 Task: Select JavaScript Software.
Action: Mouse moved to (415, 98)
Screenshot: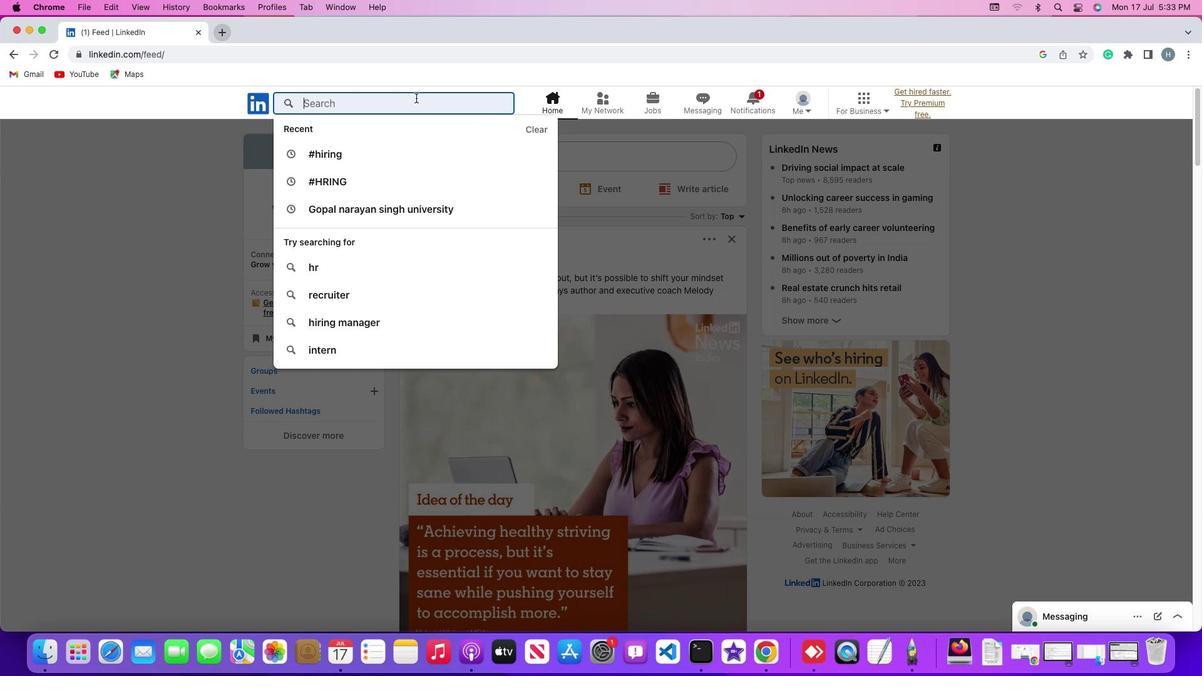
Action: Mouse pressed left at (415, 98)
Screenshot: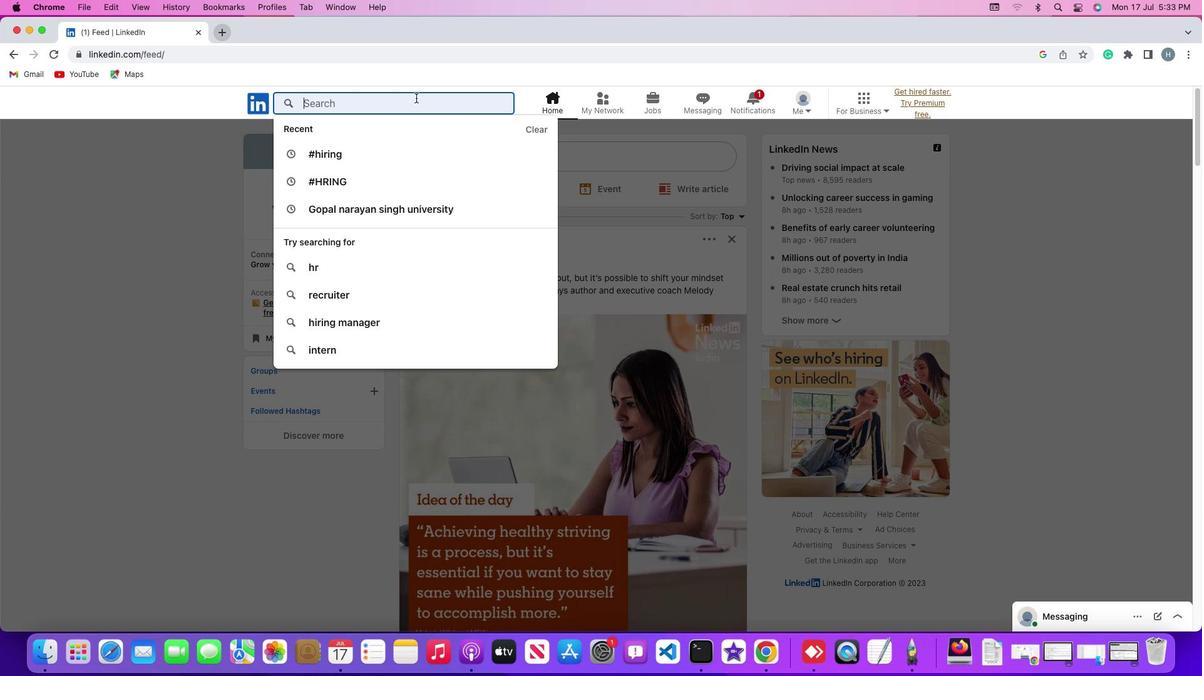 
Action: Mouse pressed left at (415, 98)
Screenshot: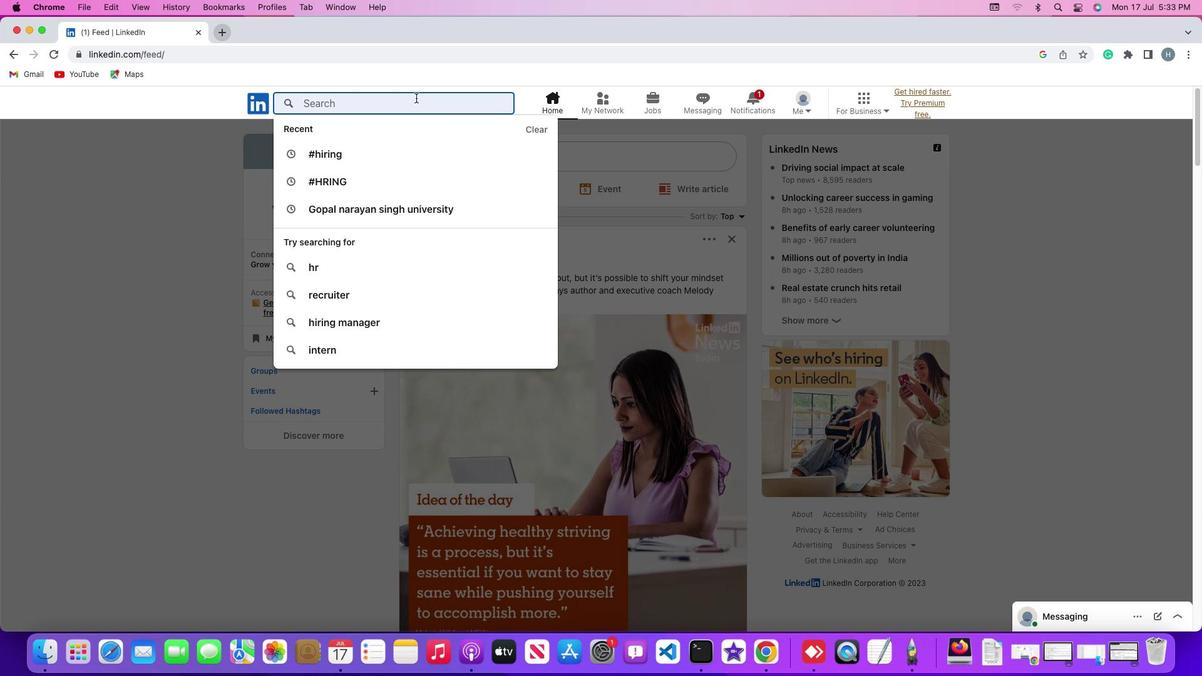 
Action: Key pressed Key.shift'#''h''i''r''i''n''g'Key.enter
Screenshot: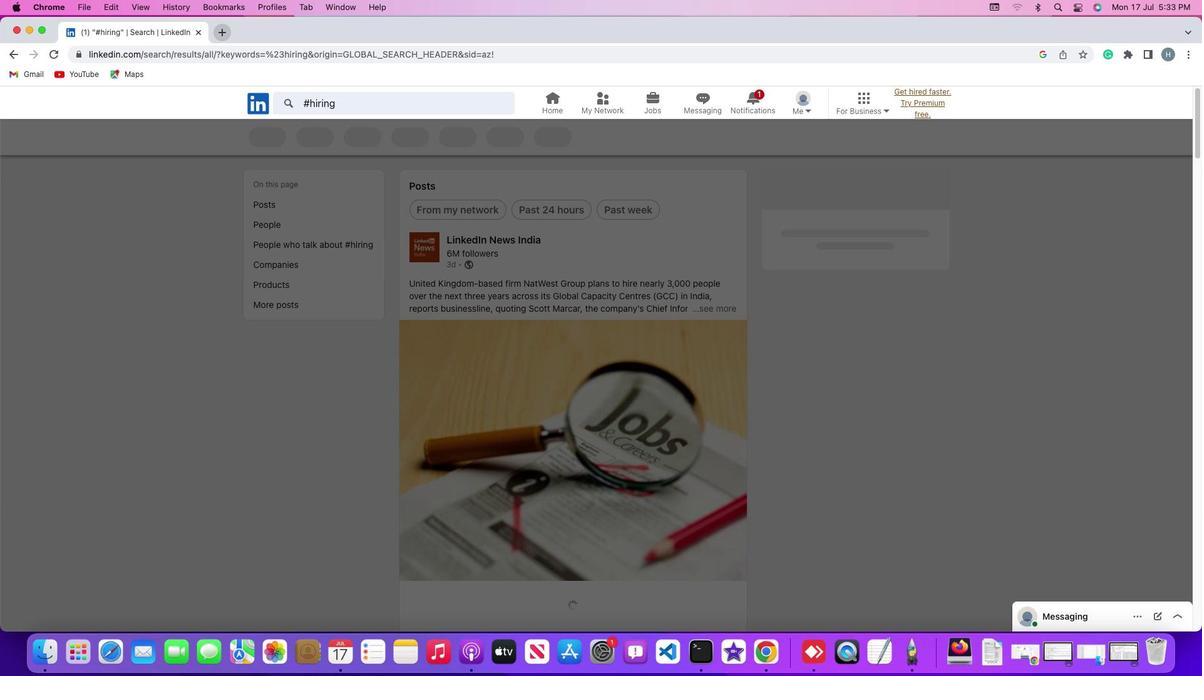 
Action: Mouse moved to (661, 136)
Screenshot: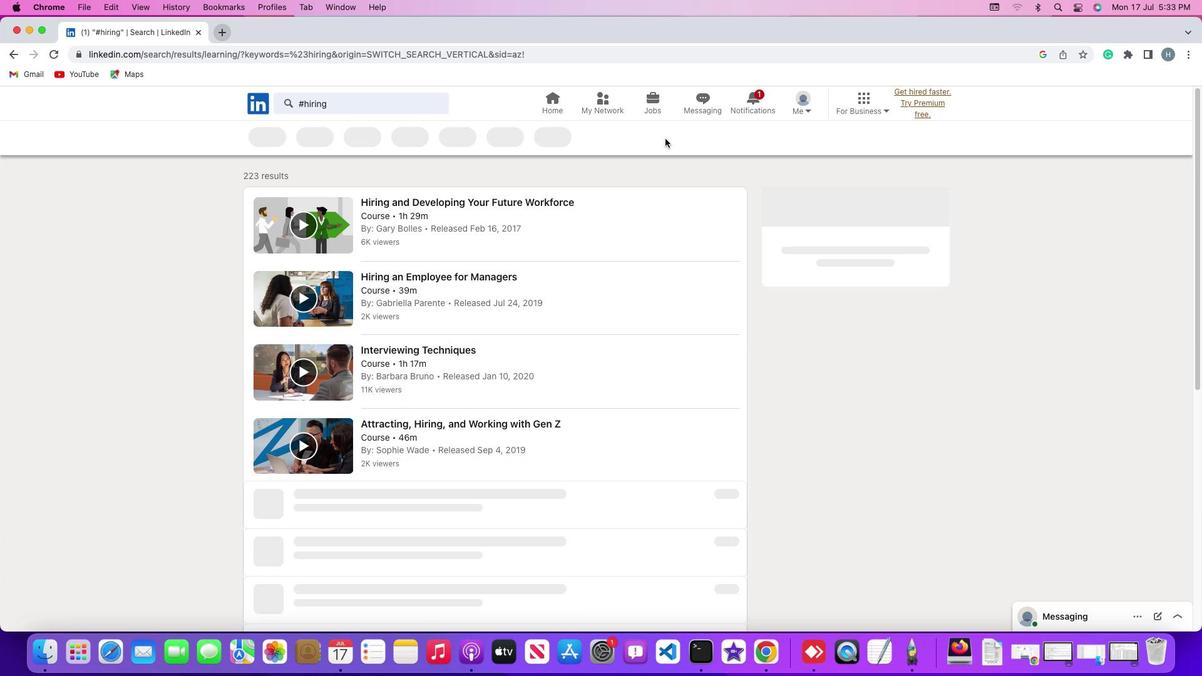 
Action: Mouse pressed left at (661, 136)
Screenshot: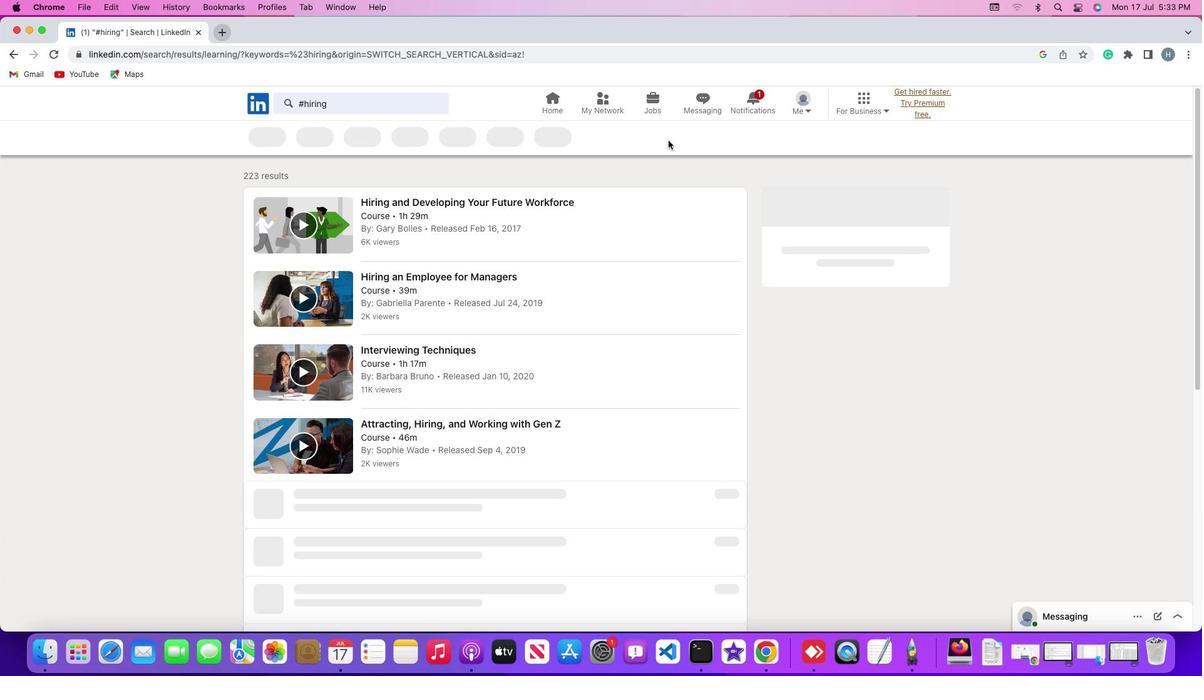 
Action: Mouse moved to (535, 136)
Screenshot: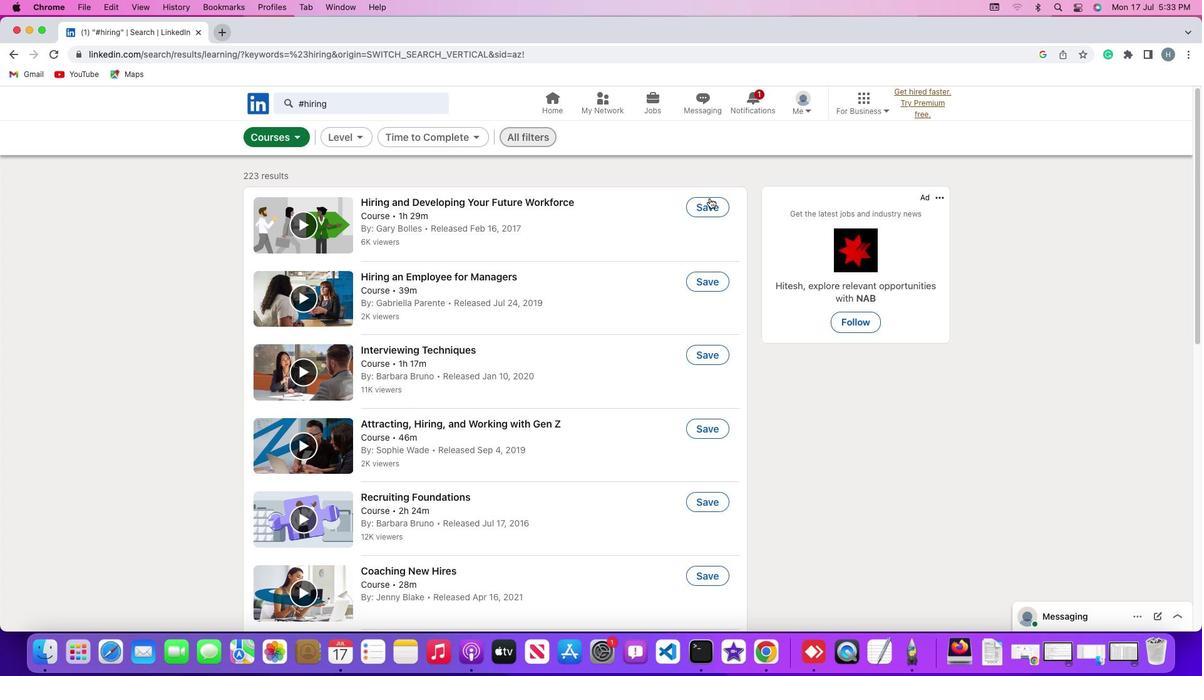 
Action: Mouse pressed left at (535, 136)
Screenshot: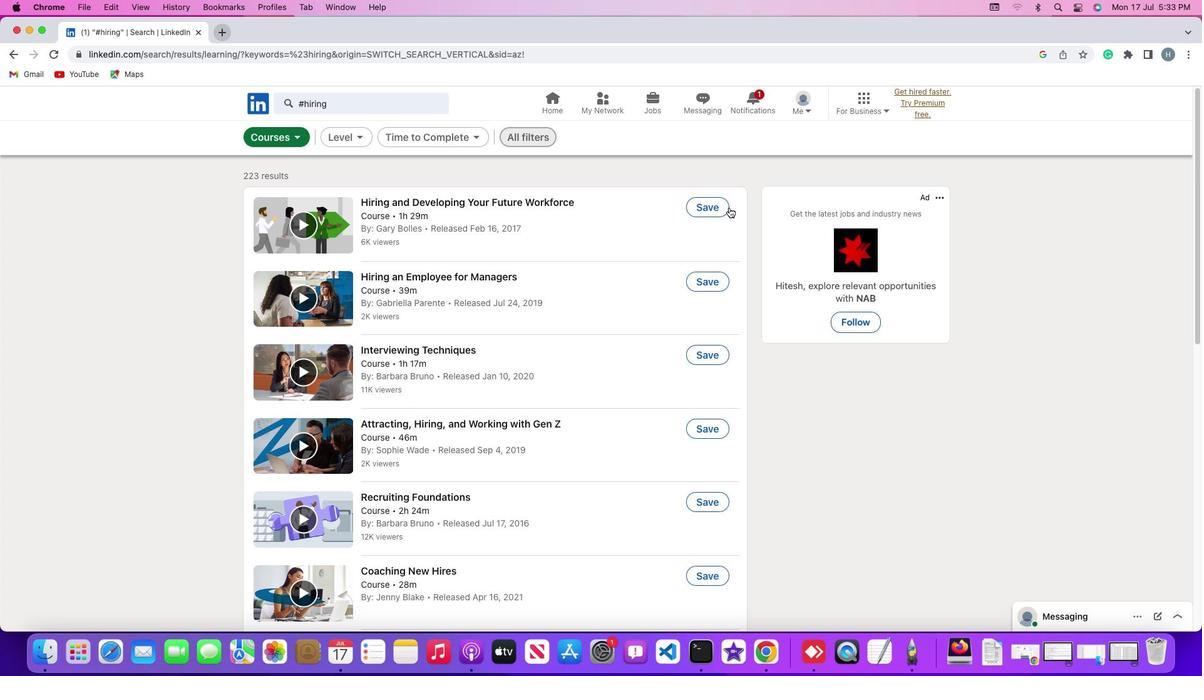 
Action: Mouse moved to (981, 402)
Screenshot: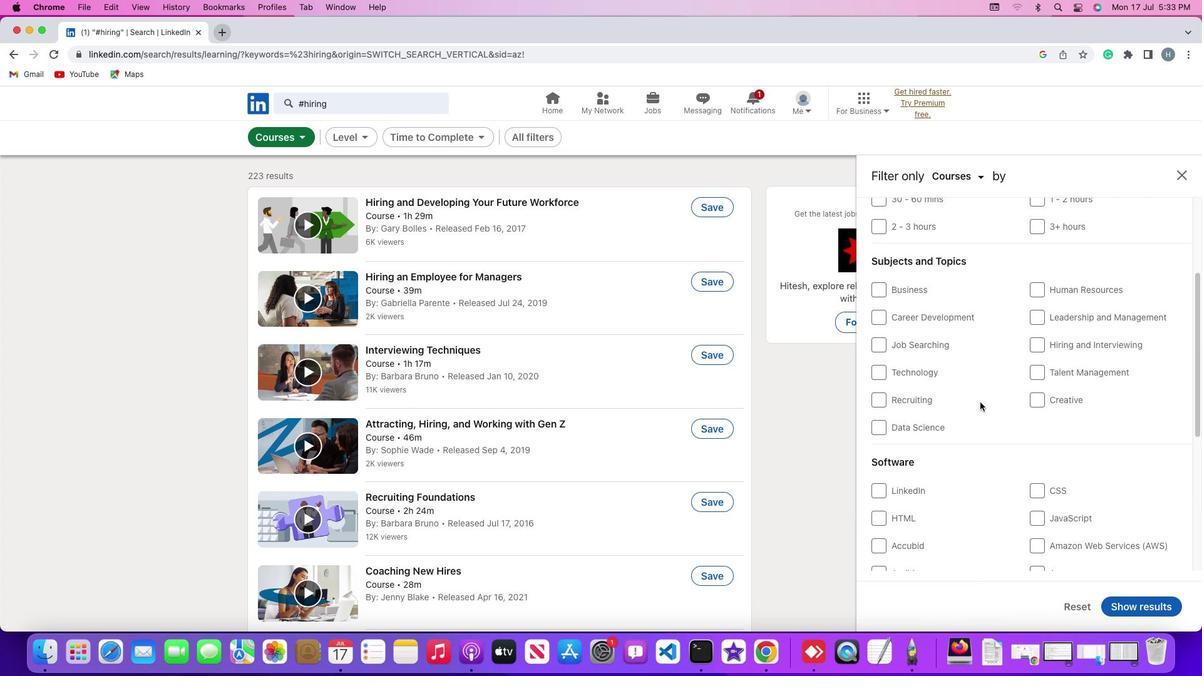 
Action: Mouse scrolled (981, 402) with delta (0, 0)
Screenshot: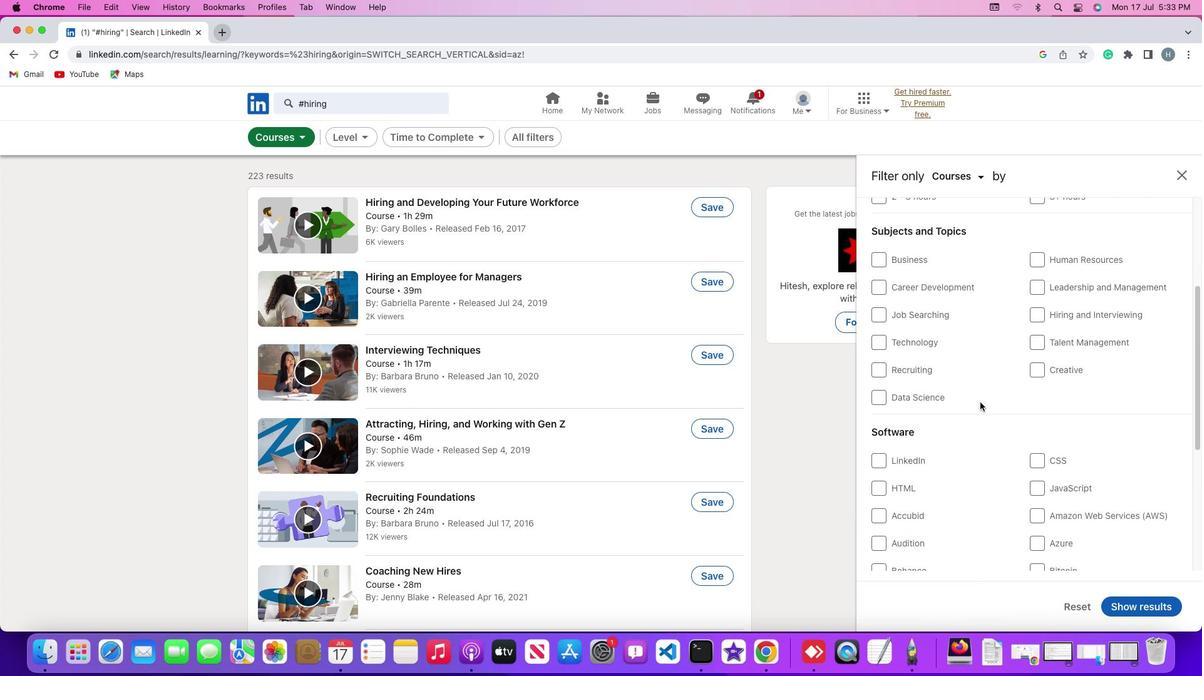 
Action: Mouse scrolled (981, 402) with delta (0, 0)
Screenshot: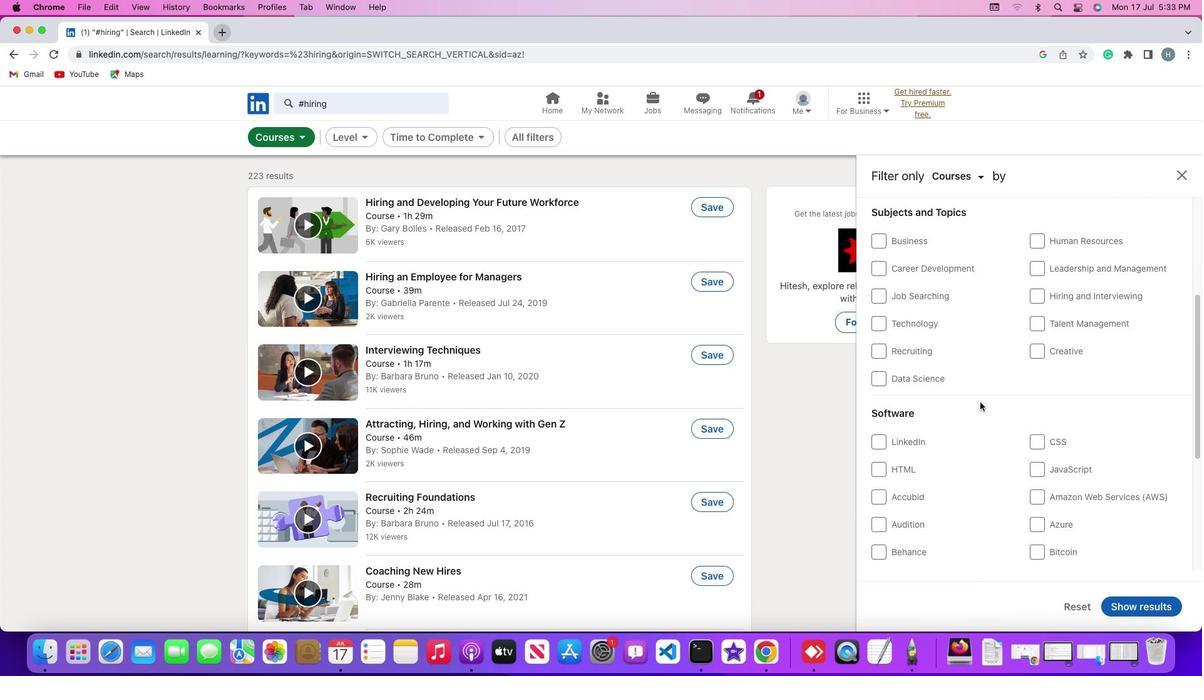 
Action: Mouse scrolled (981, 402) with delta (0, -1)
Screenshot: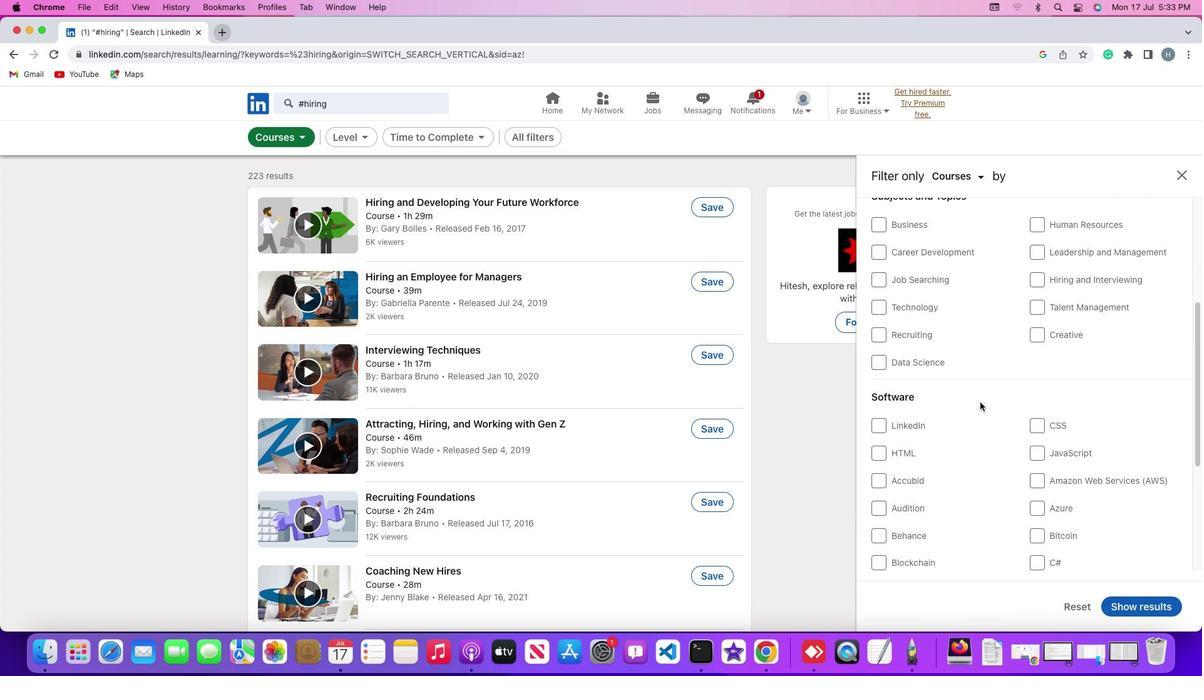 
Action: Mouse scrolled (981, 402) with delta (0, -1)
Screenshot: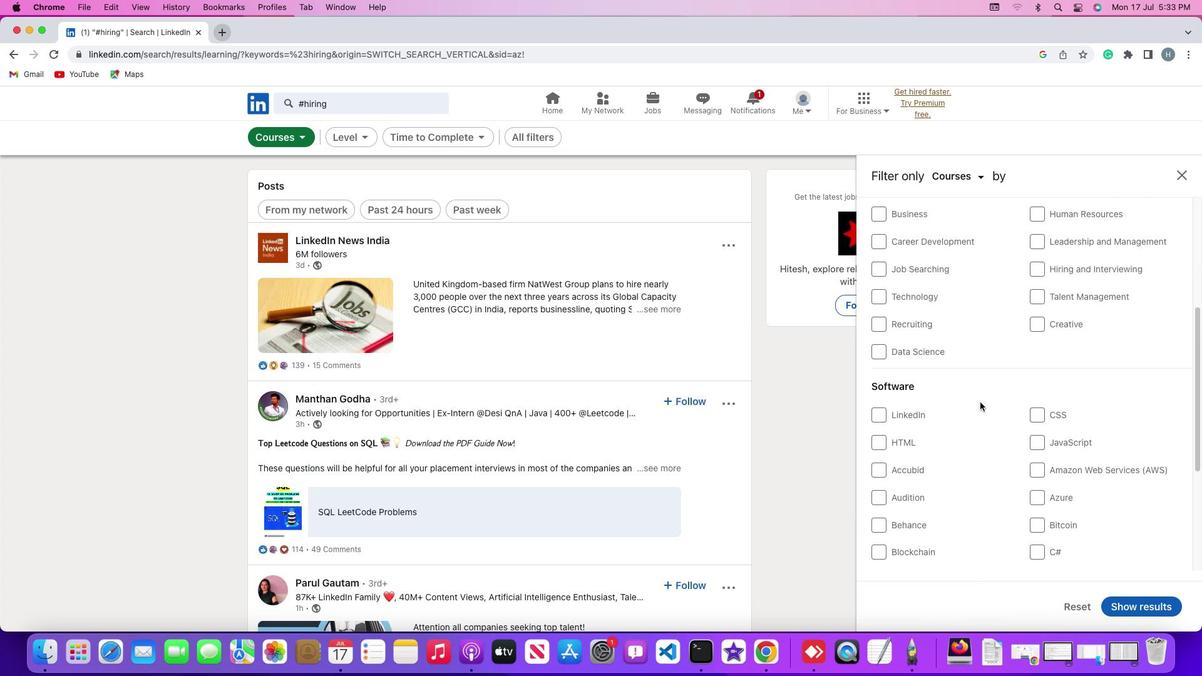 
Action: Mouse scrolled (981, 402) with delta (0, 0)
Screenshot: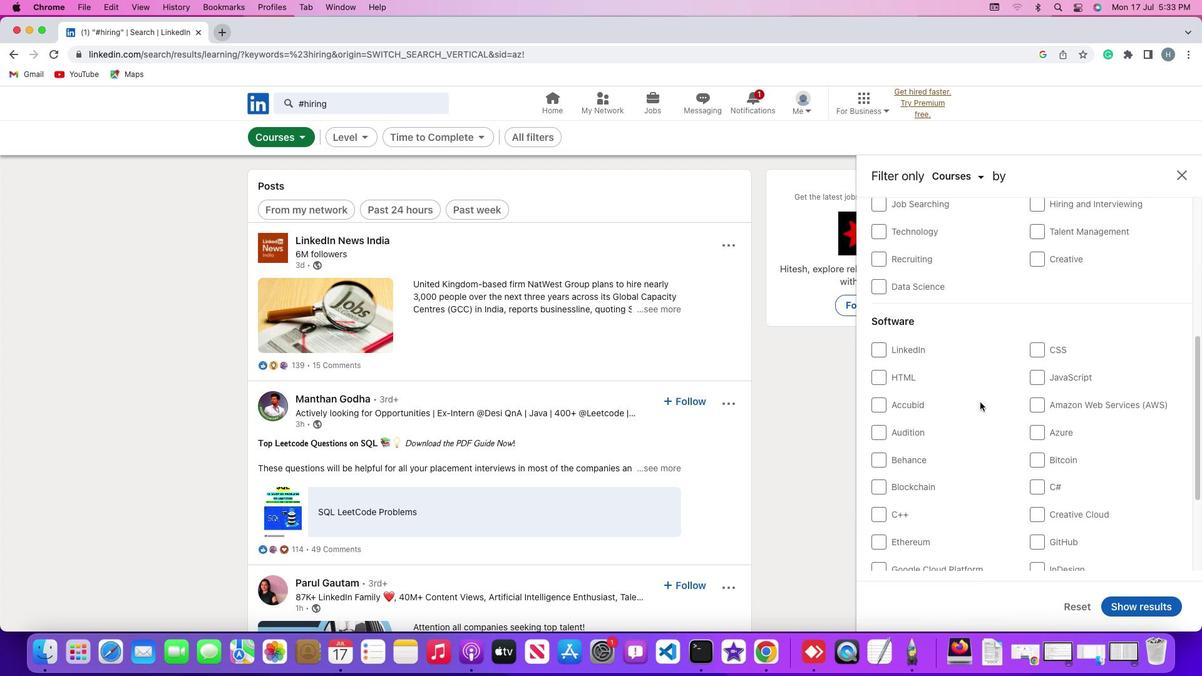
Action: Mouse scrolled (981, 402) with delta (0, 0)
Screenshot: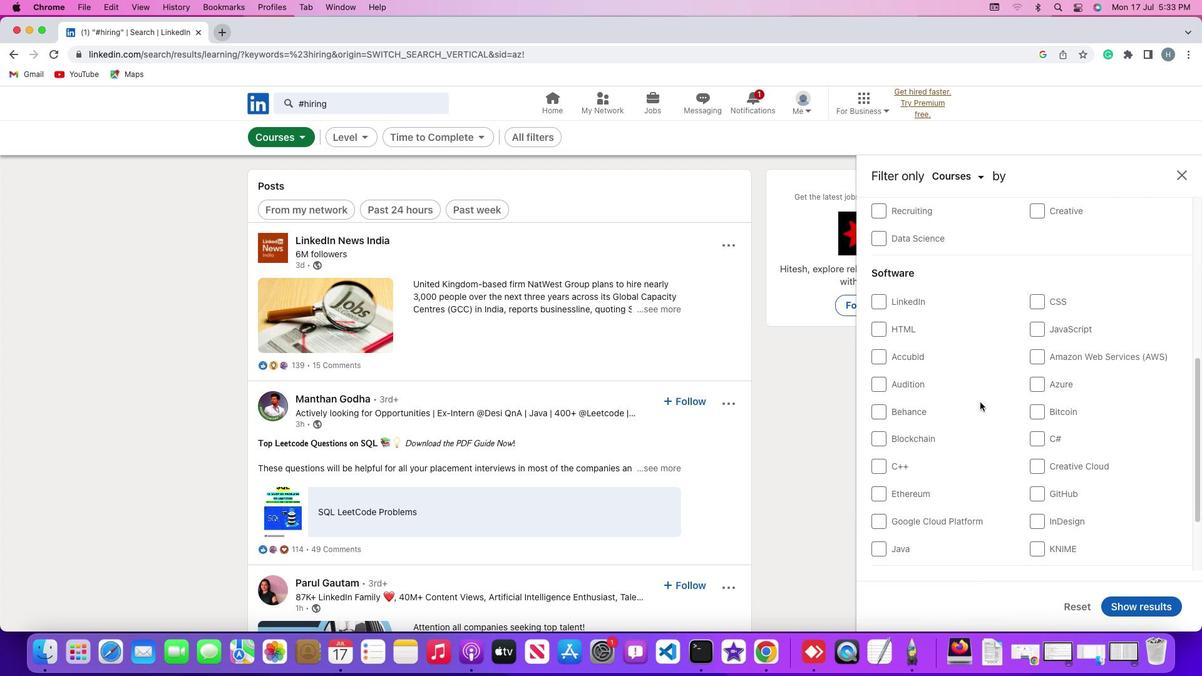 
Action: Mouse scrolled (981, 402) with delta (0, -1)
Screenshot: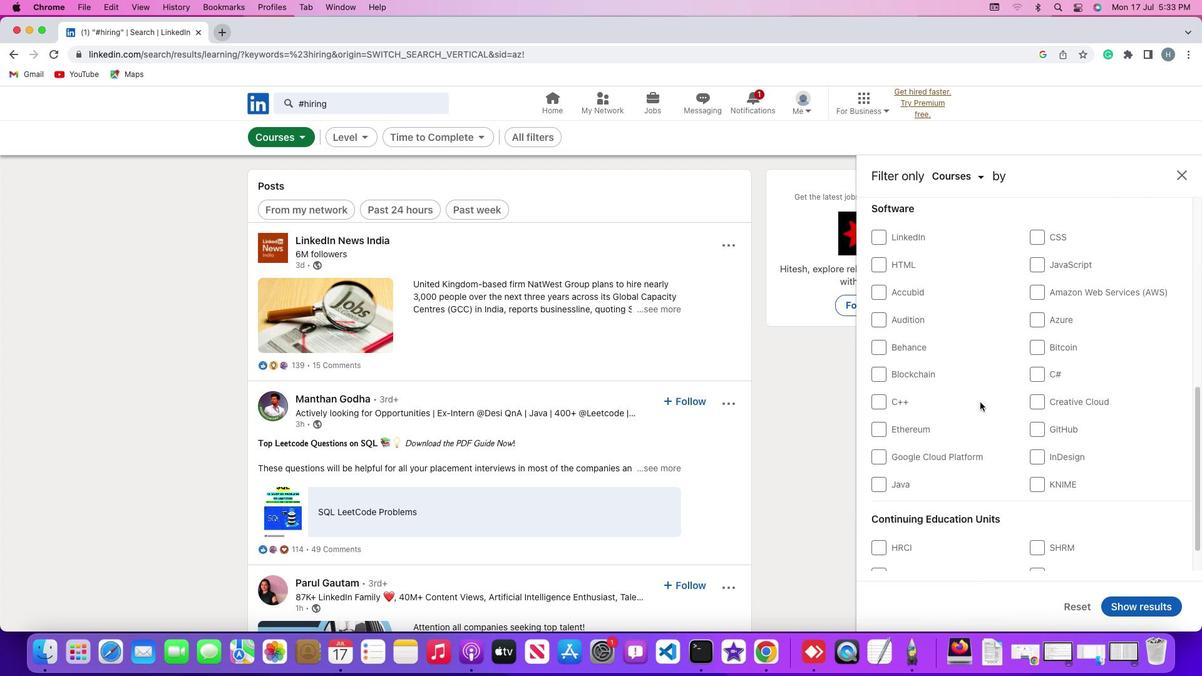 
Action: Mouse scrolled (981, 402) with delta (0, 0)
Screenshot: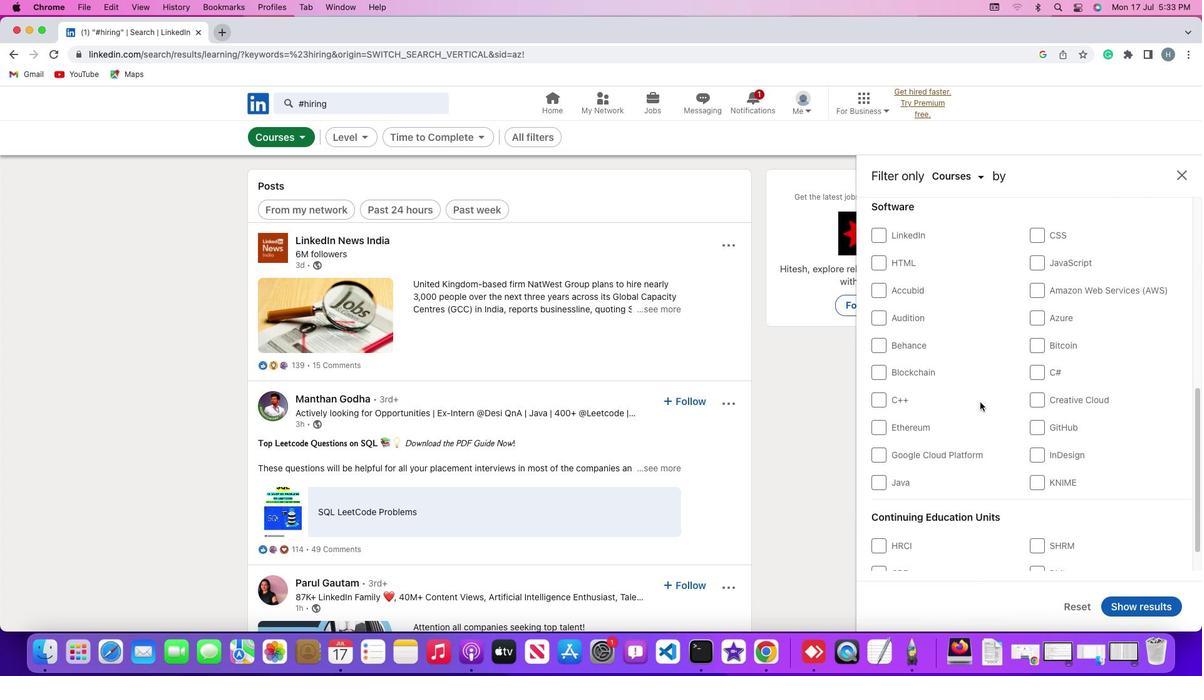 
Action: Mouse scrolled (981, 402) with delta (0, 0)
Screenshot: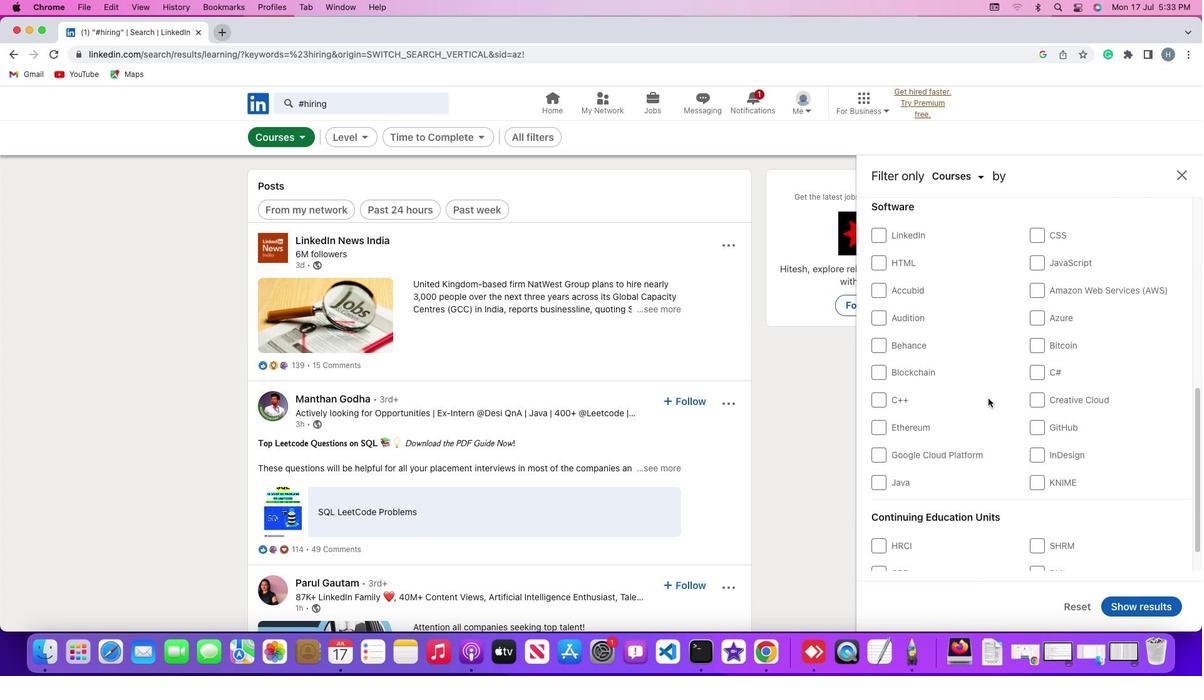 
Action: Mouse scrolled (981, 402) with delta (0, -1)
Screenshot: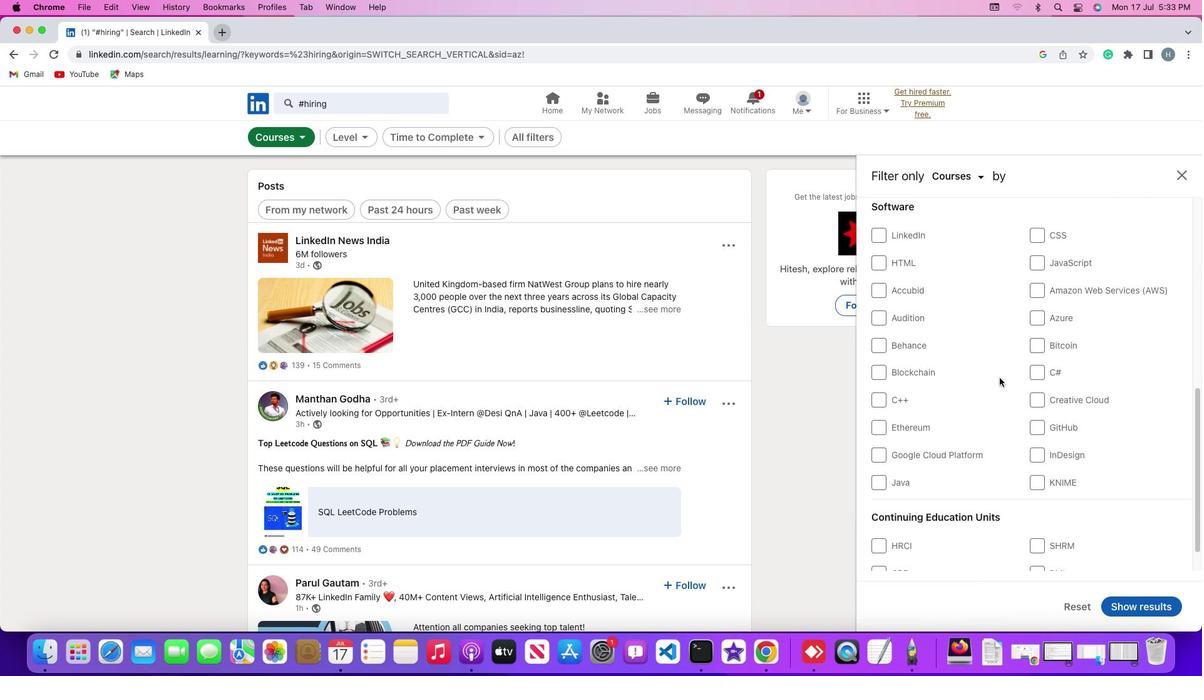 
Action: Mouse scrolled (981, 402) with delta (0, -1)
Screenshot: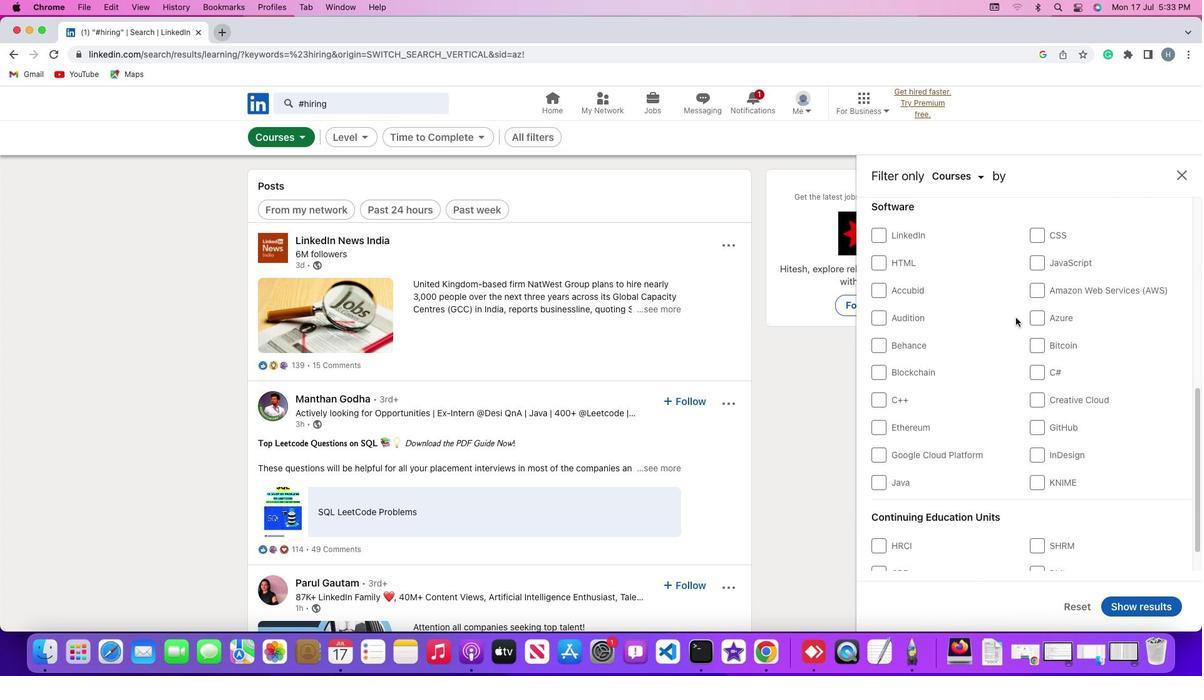 
Action: Mouse moved to (1039, 261)
Screenshot: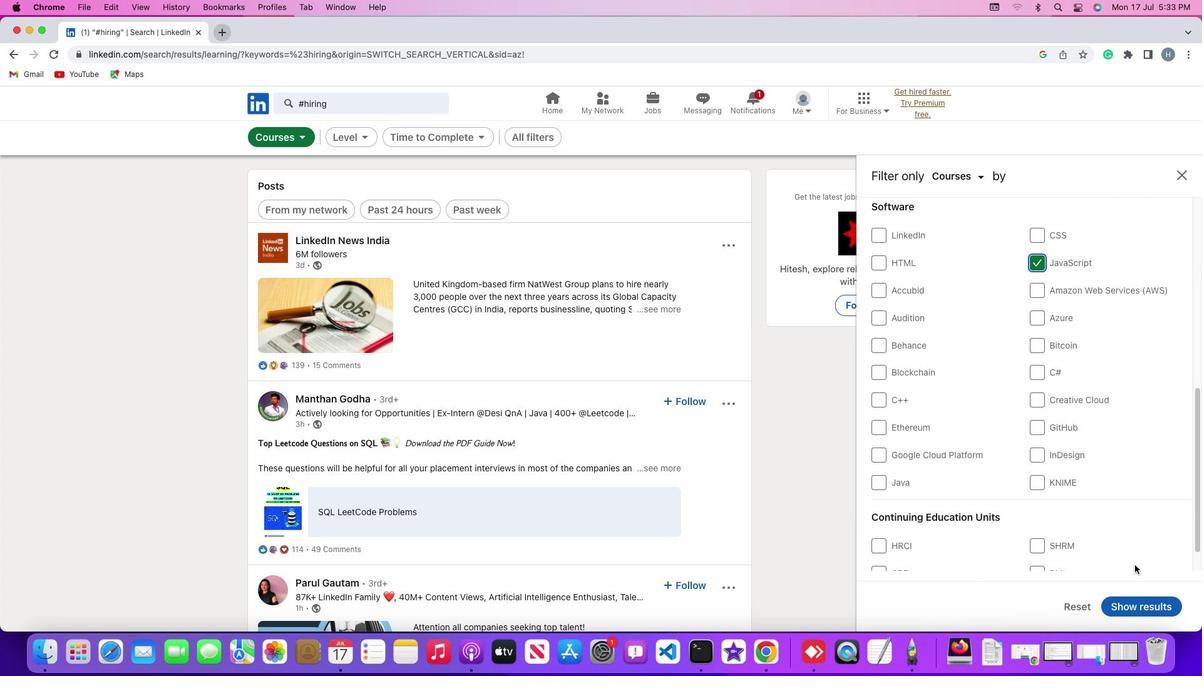 
Action: Mouse pressed left at (1039, 261)
Screenshot: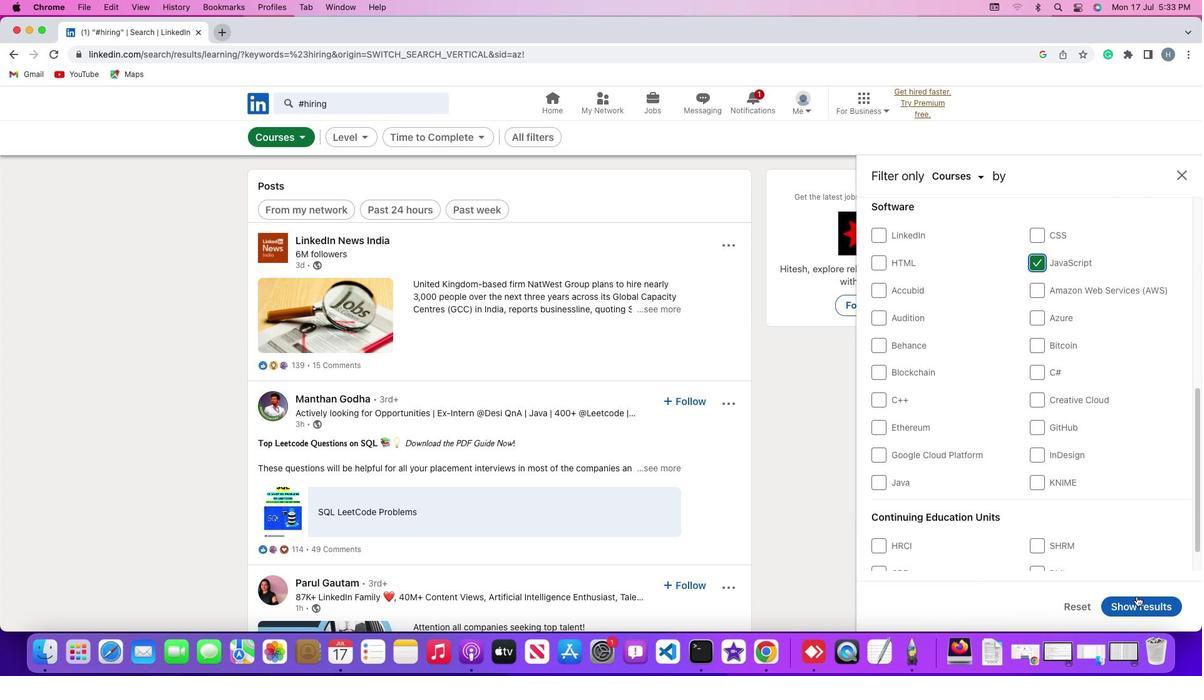 
Action: Mouse moved to (1138, 603)
Screenshot: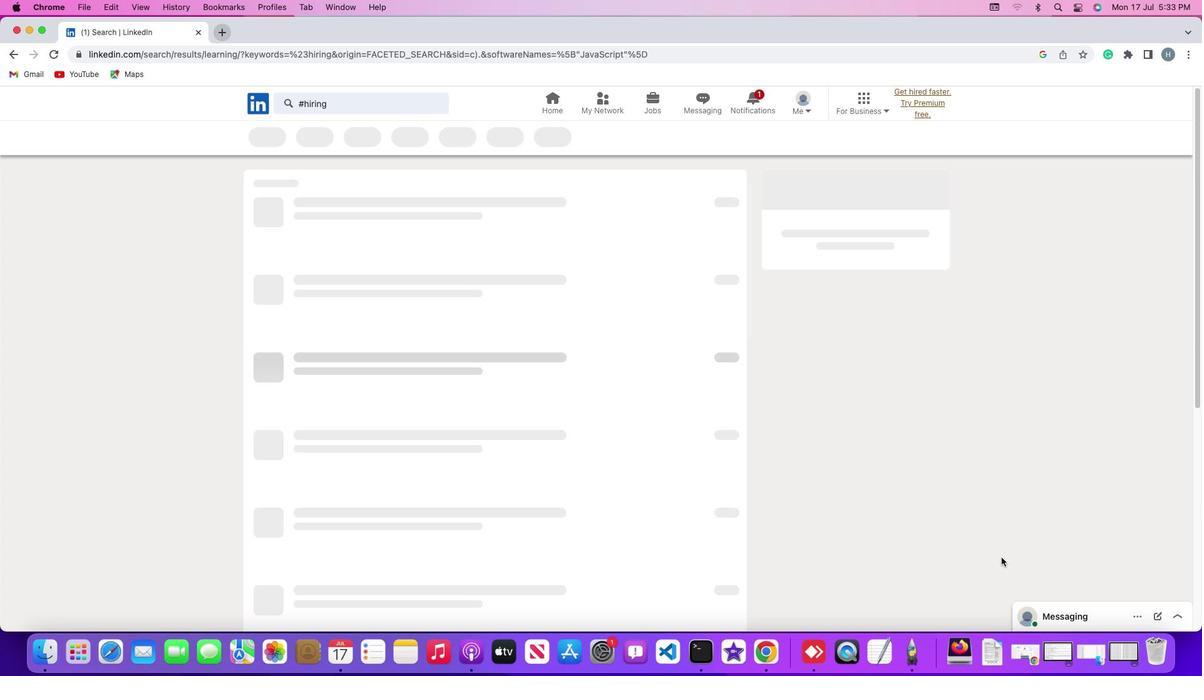 
Action: Mouse pressed left at (1138, 603)
Screenshot: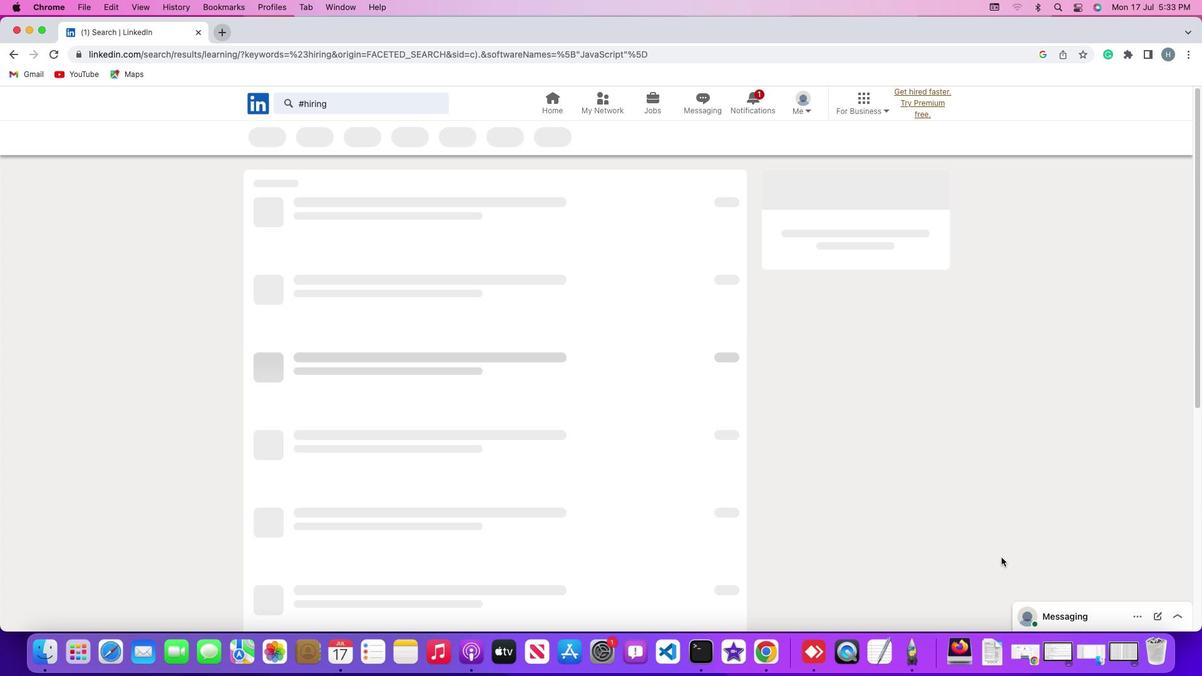 
Action: Mouse moved to (939, 454)
Screenshot: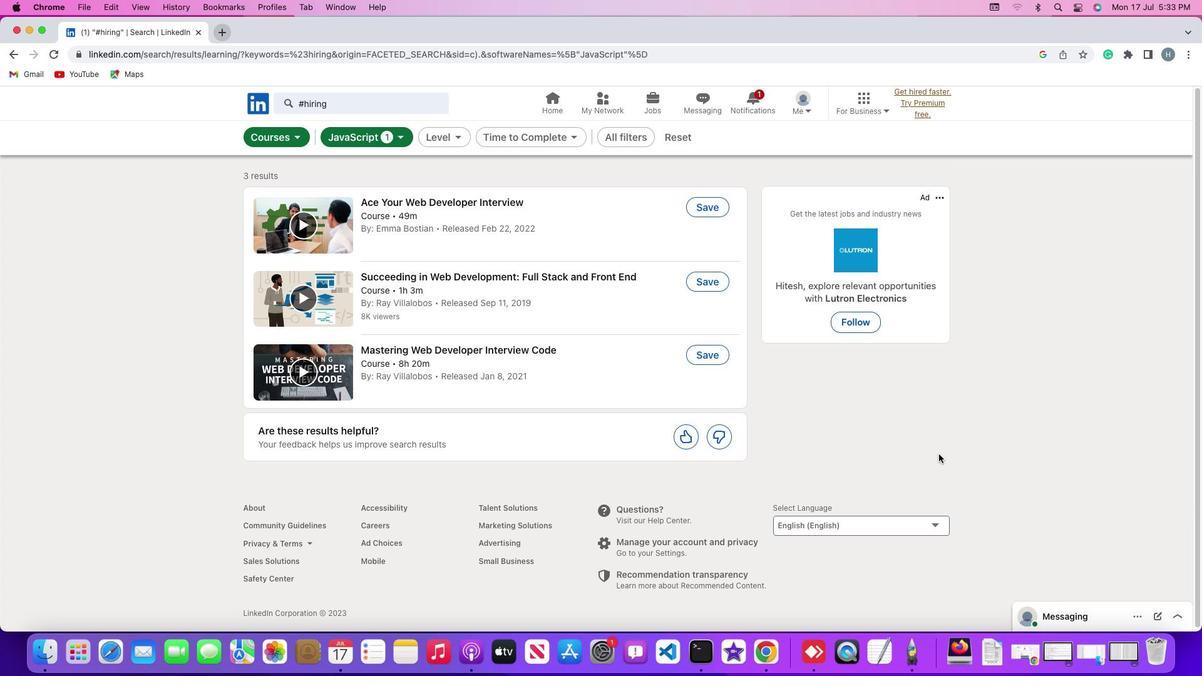 
